Task: Schedule a cooking class for the 15th at 6:00 PM.
Action: Mouse pressed left at (67, 267)
Screenshot: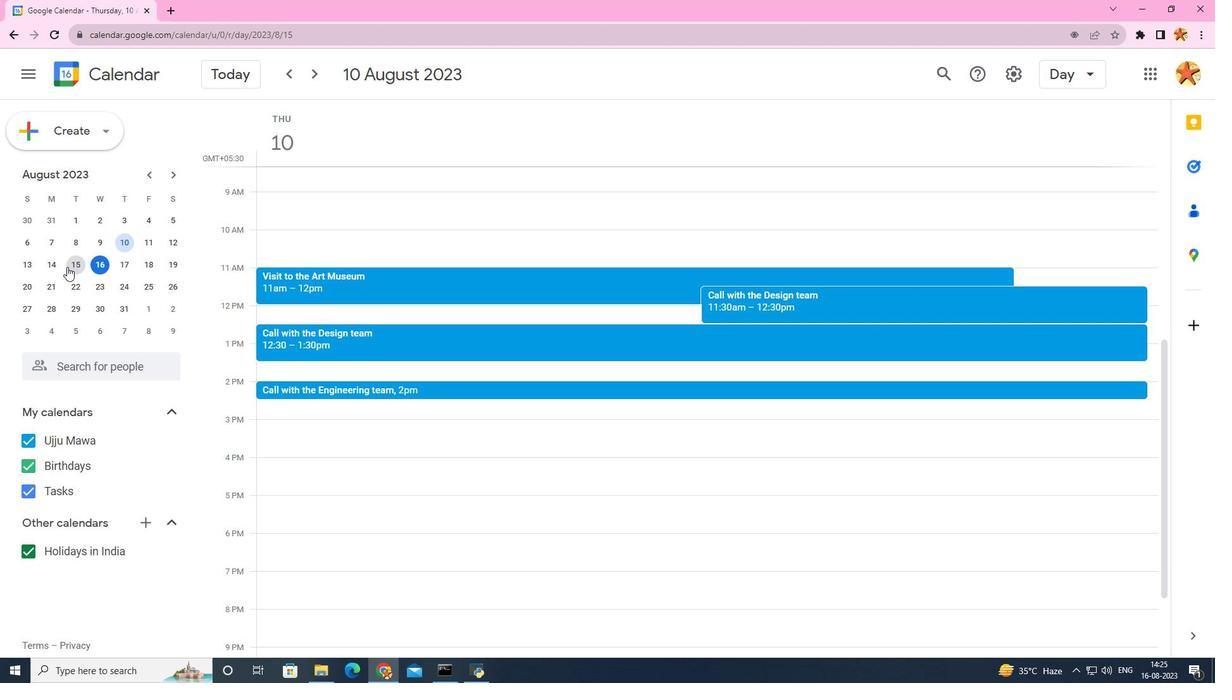 
Action: Mouse moved to (296, 401)
Screenshot: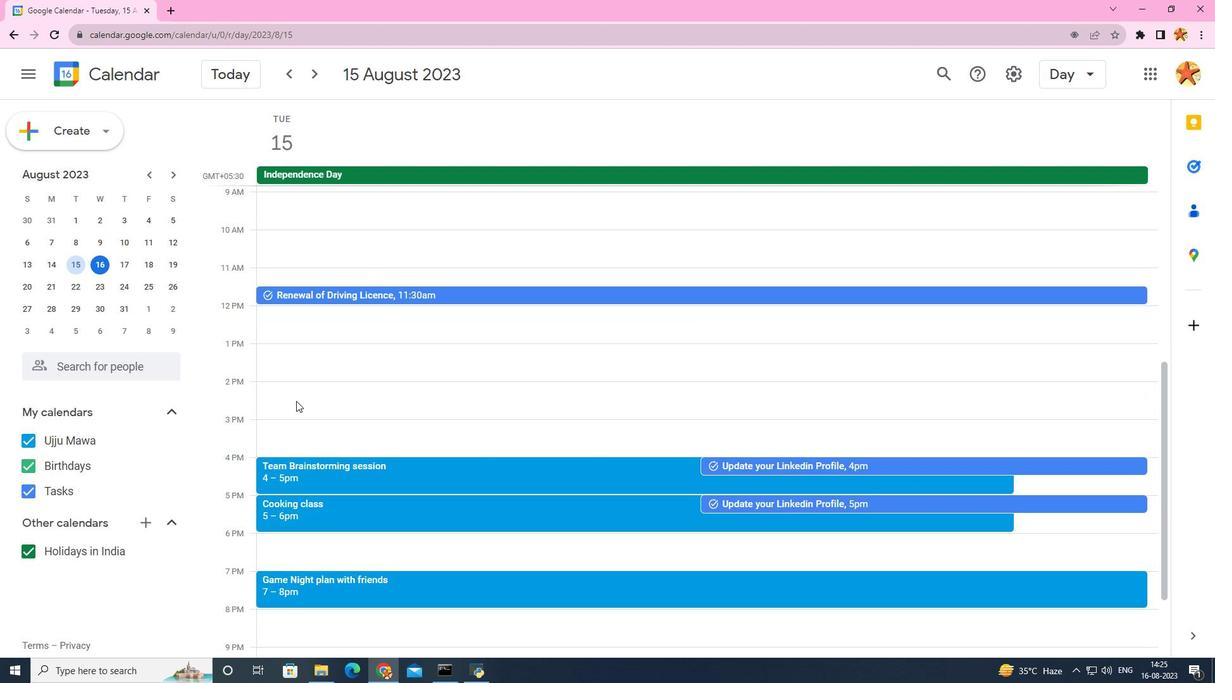 
Action: Mouse scrolled (296, 400) with delta (0, 0)
Screenshot: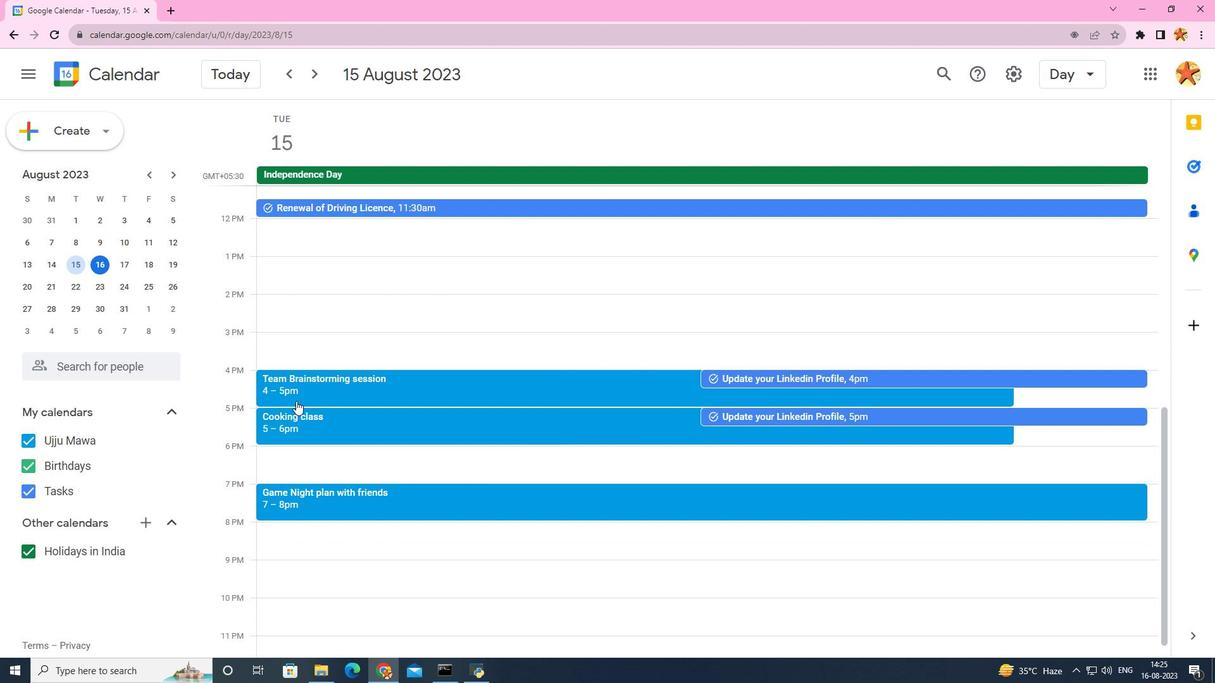 
Action: Mouse scrolled (296, 400) with delta (0, 0)
Screenshot: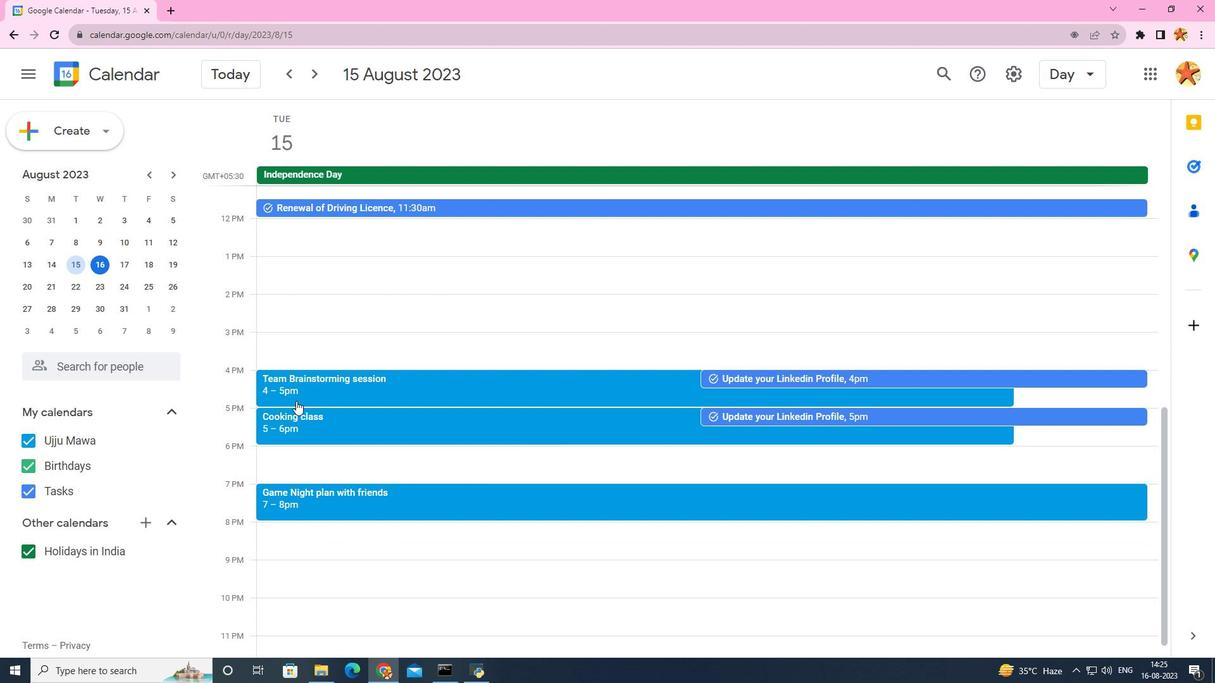 
Action: Mouse scrolled (296, 400) with delta (0, 0)
Screenshot: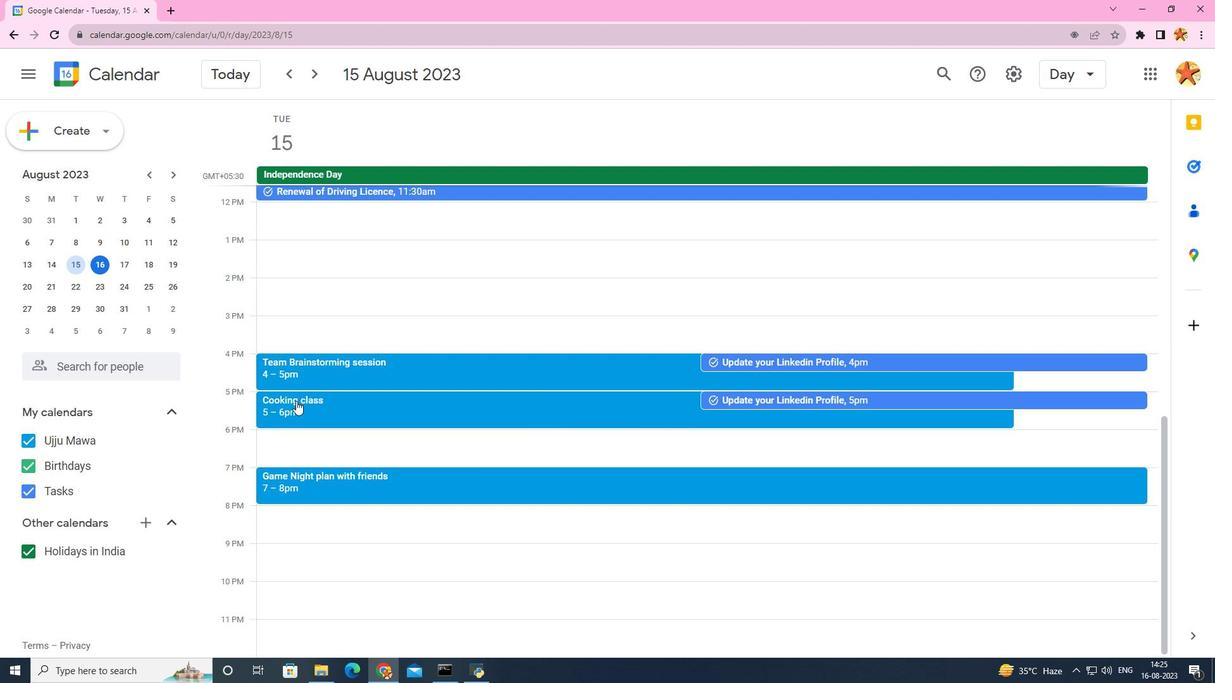 
Action: Mouse moved to (281, 441)
Screenshot: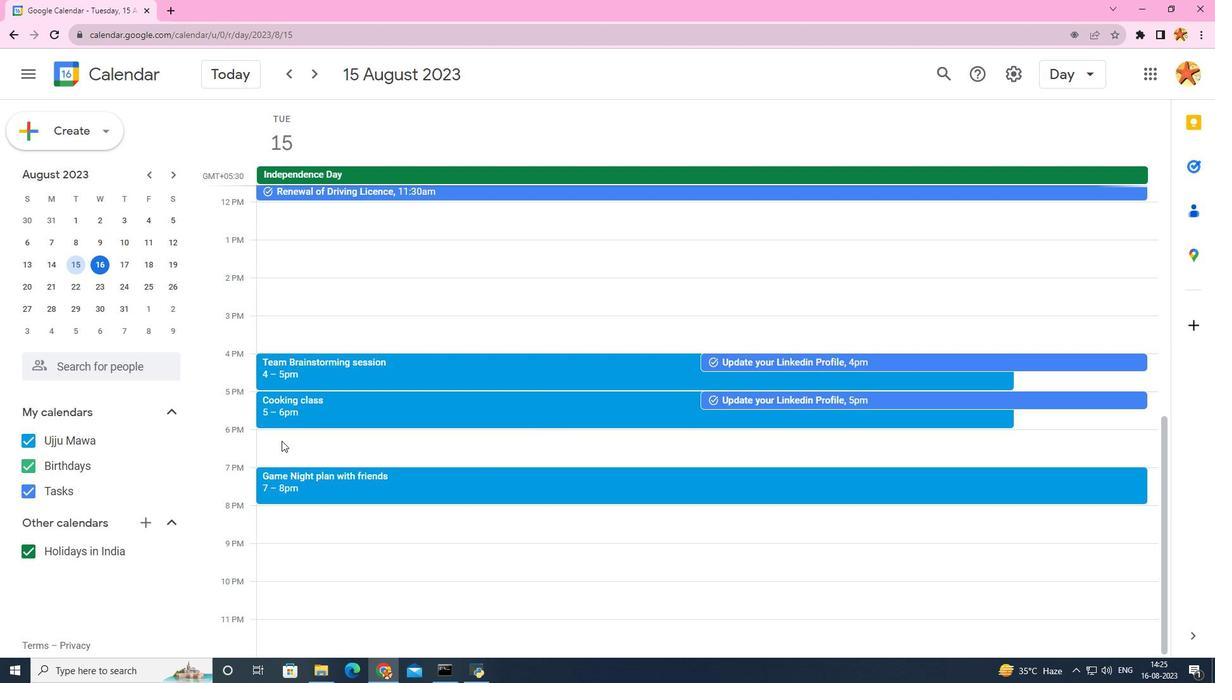 
Action: Mouse pressed left at (281, 441)
Screenshot: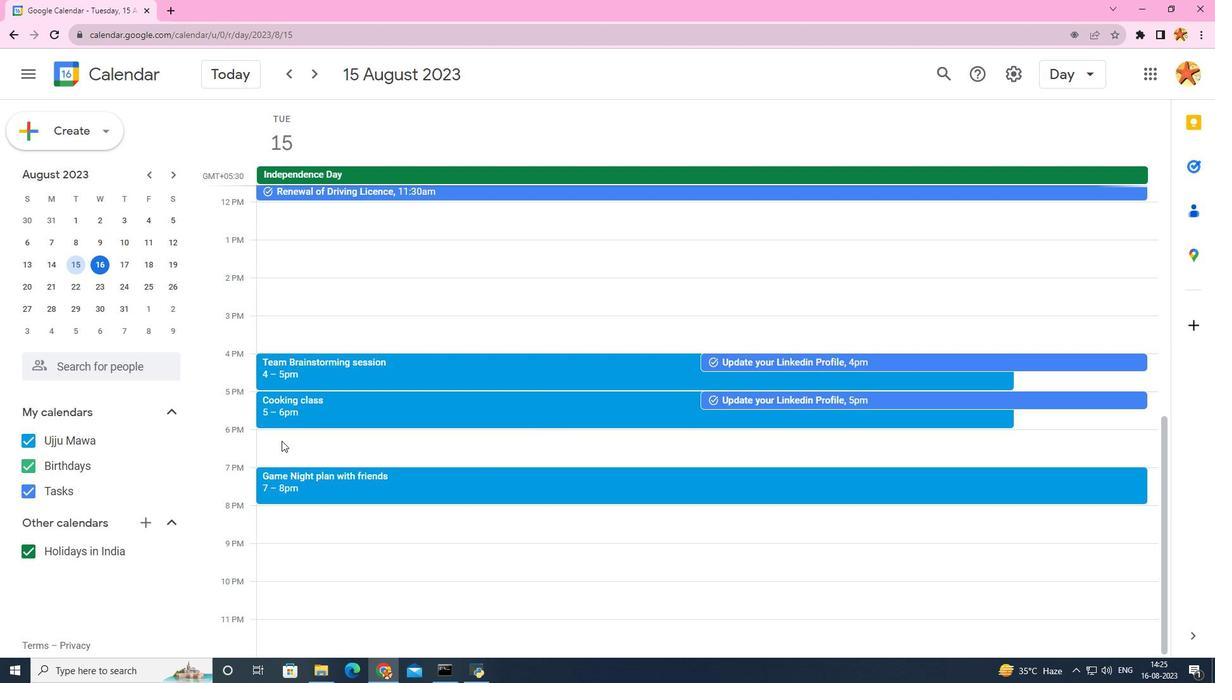 
Action: Mouse moved to (671, 216)
Screenshot: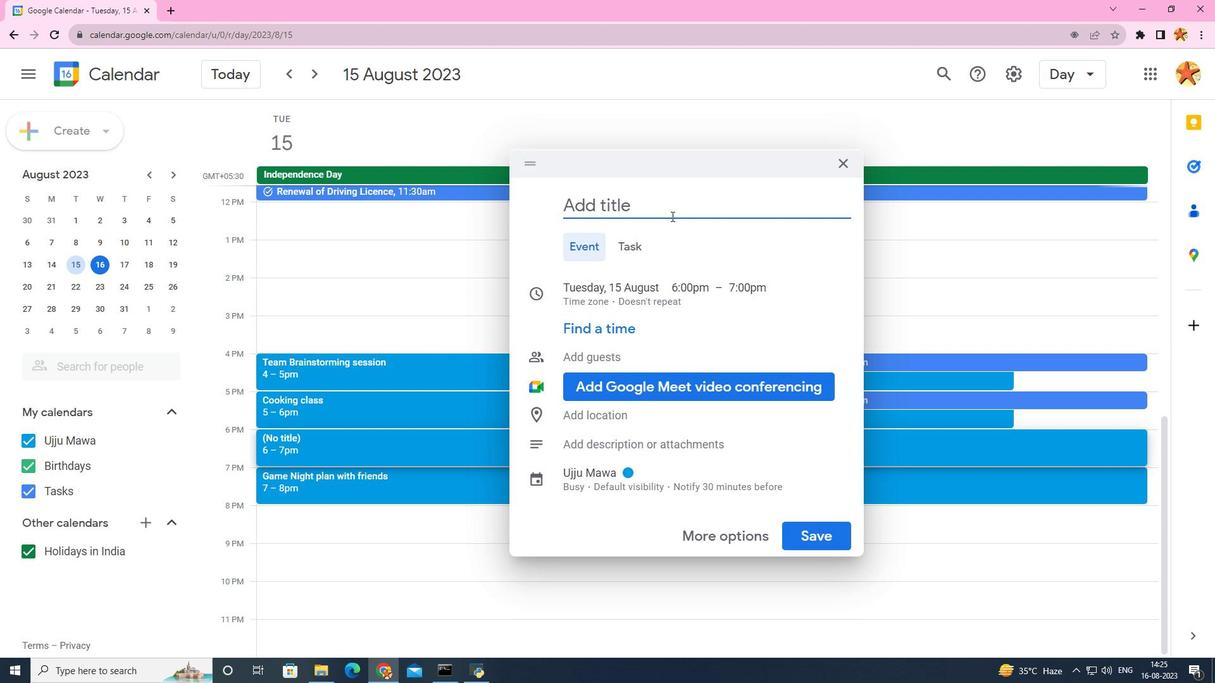 
Action: Key pressed <Key.caps_lock>C<Key.caps_lock>ooking<Key.space><Key.caps_lock>C<Key.caps_lock>lass
Screenshot: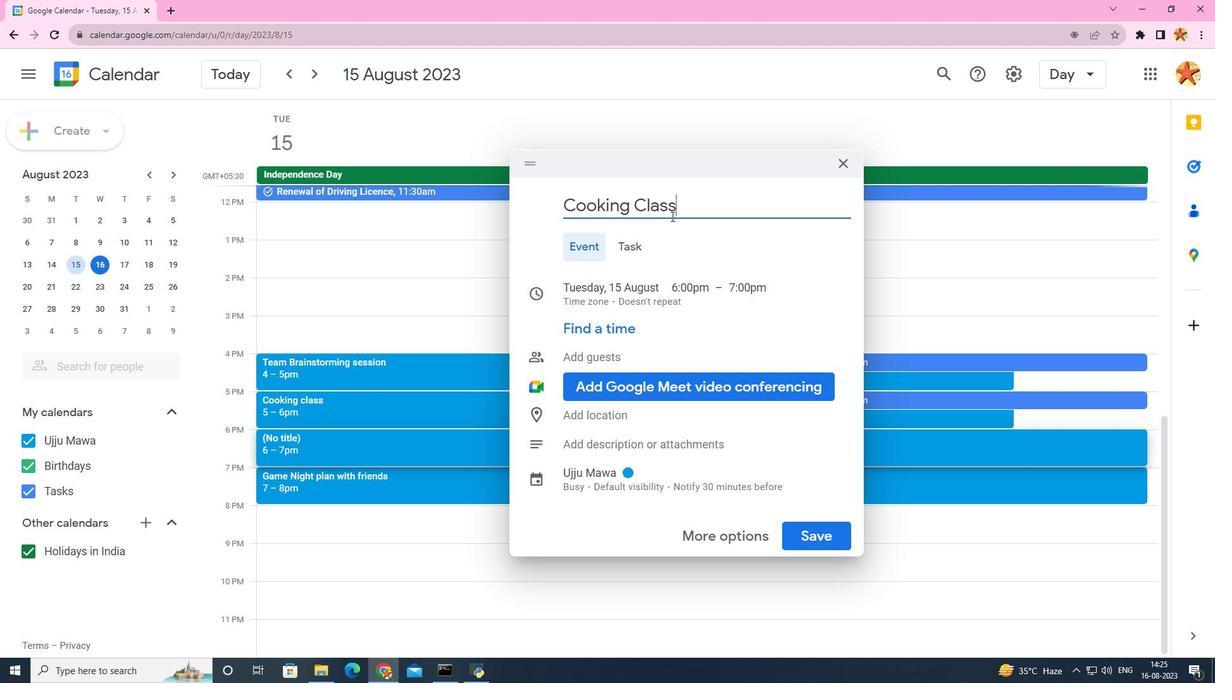 
Action: Mouse moved to (804, 529)
Screenshot: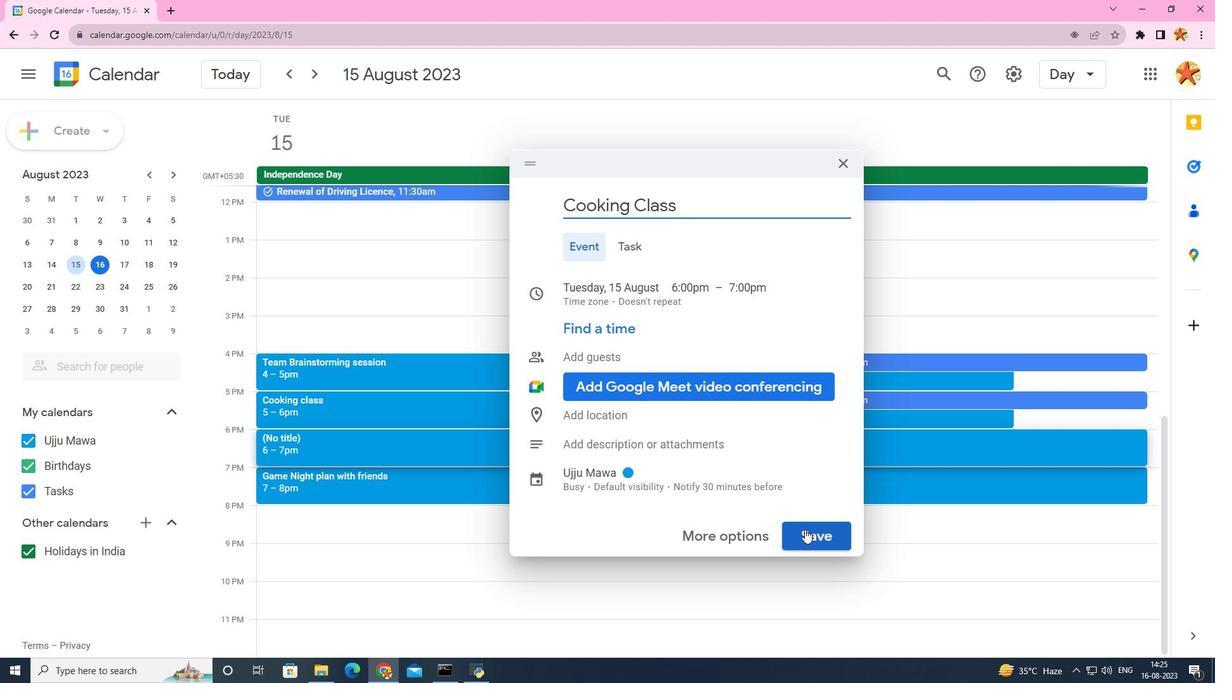 
Action: Mouse pressed left at (804, 529)
Screenshot: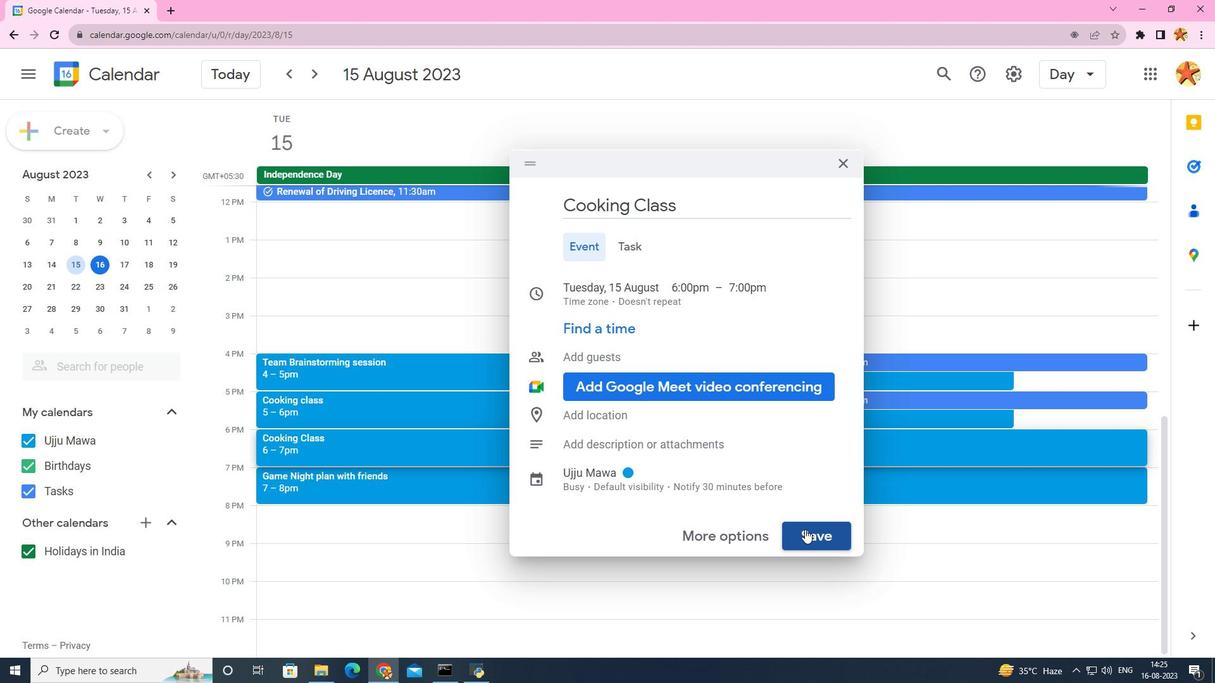 
Action: Mouse moved to (782, 515)
Screenshot: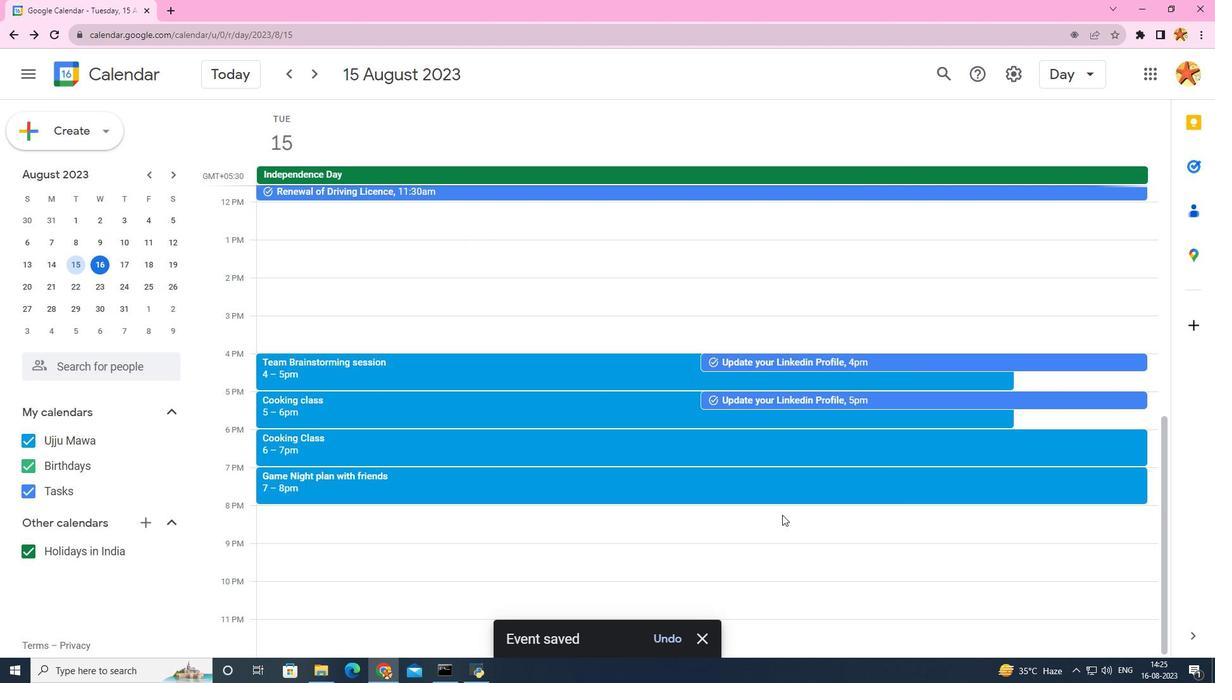 
